 Task: Find hotels under 100k.
Action: Mouse moved to (457, 102)
Screenshot: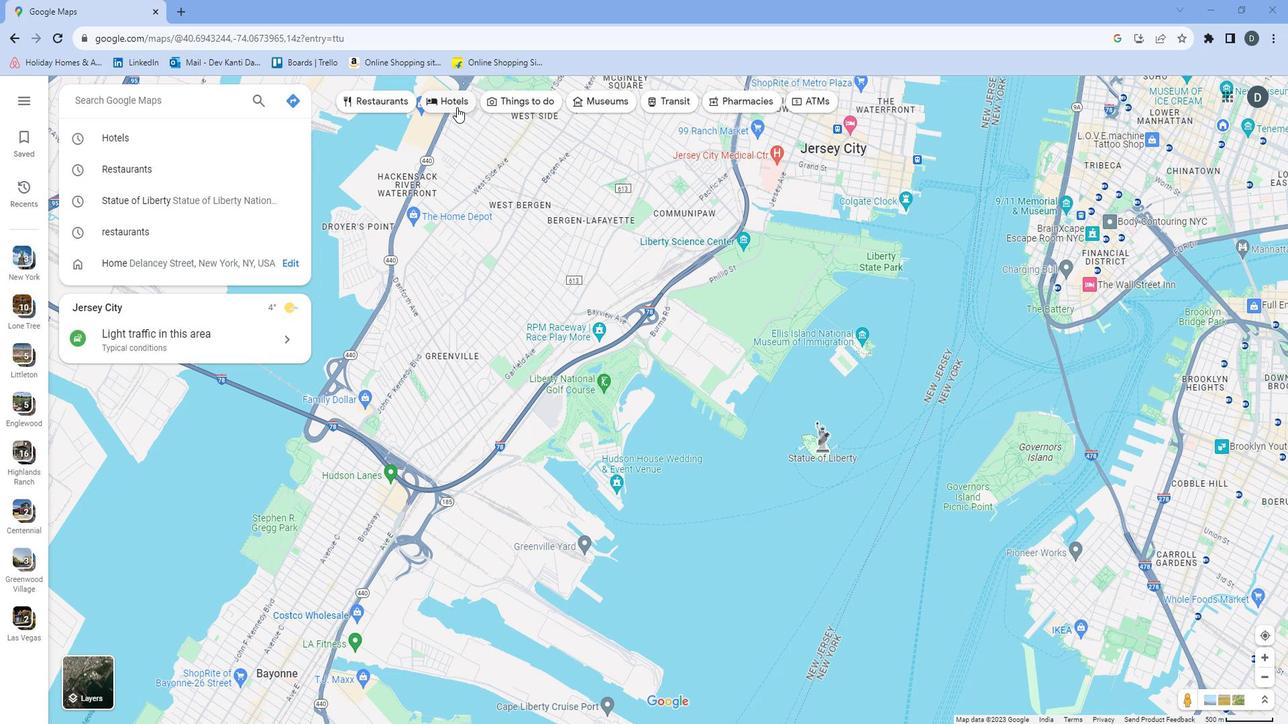 
Action: Mouse pressed left at (457, 102)
Screenshot: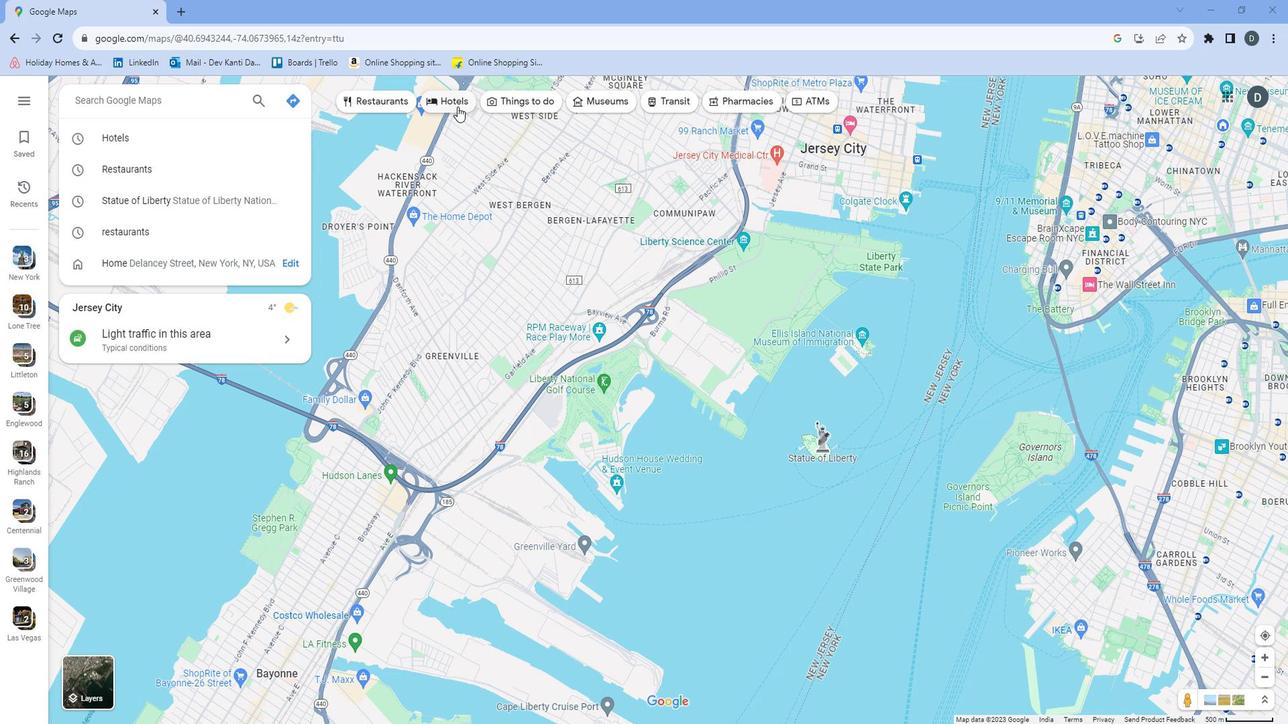 
Action: Mouse moved to (303, 196)
Screenshot: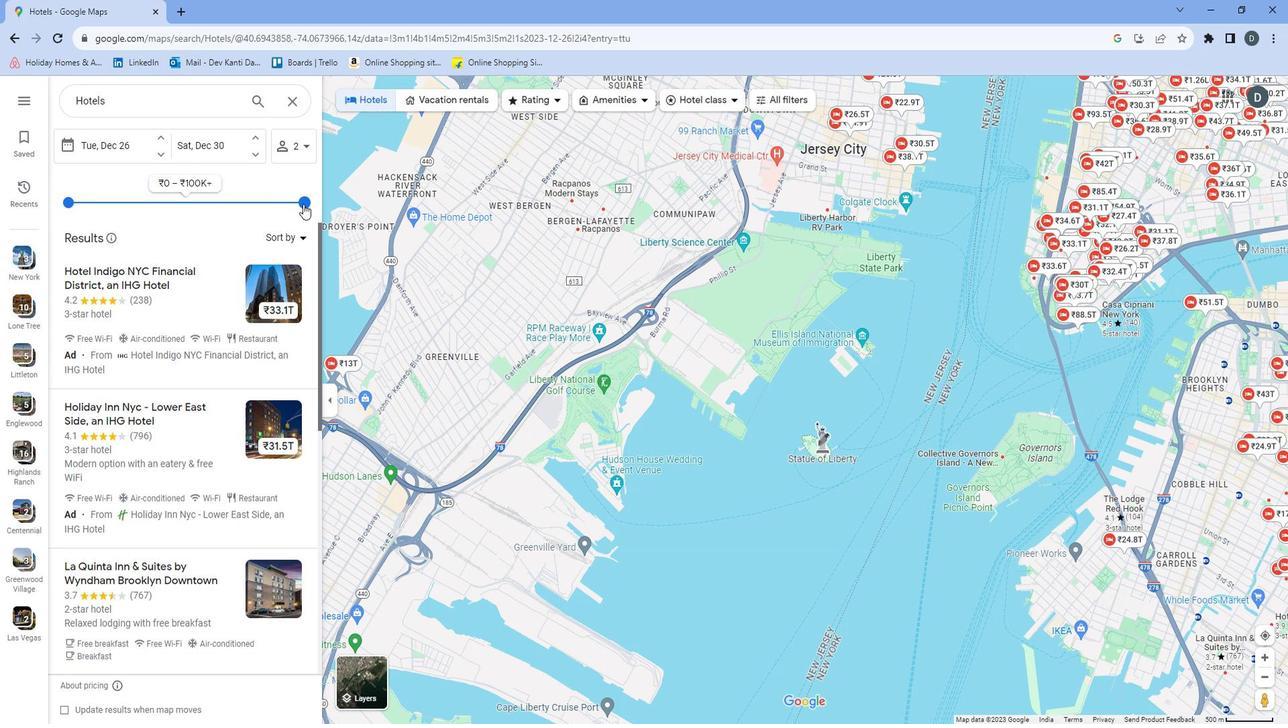 
Action: Mouse pressed left at (303, 196)
Screenshot: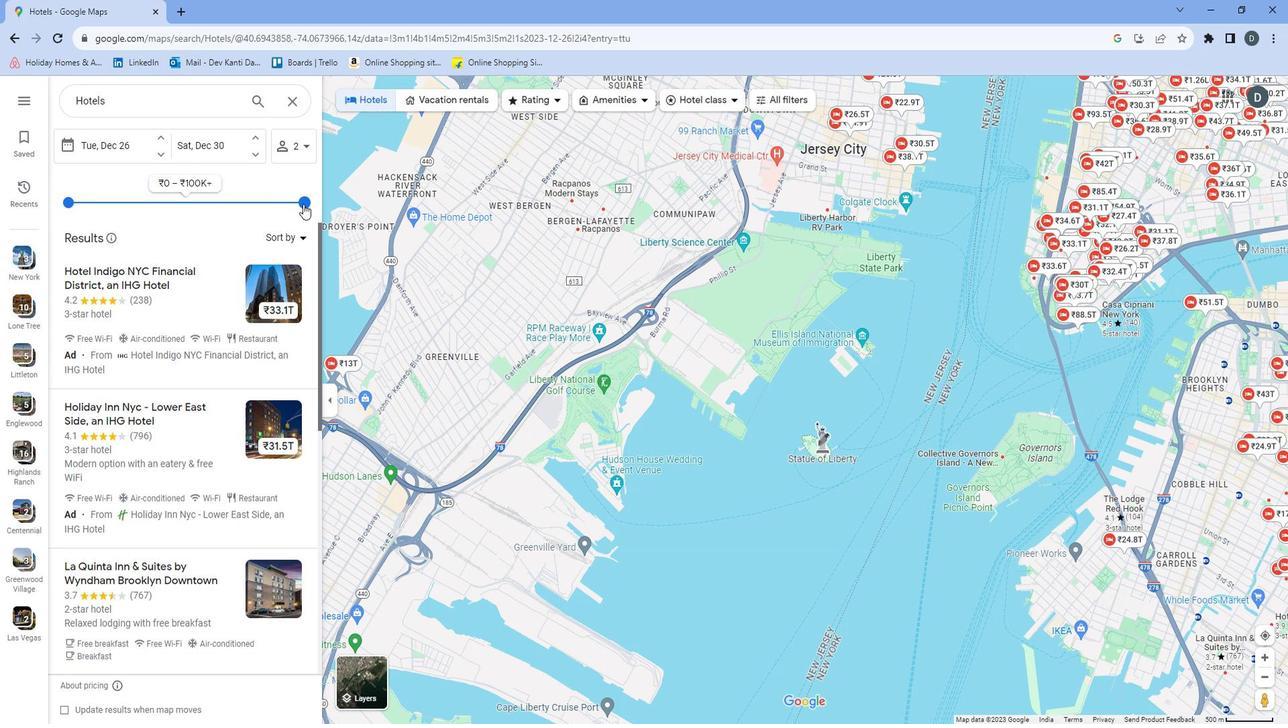 
Action: Mouse moved to (311, 194)
Screenshot: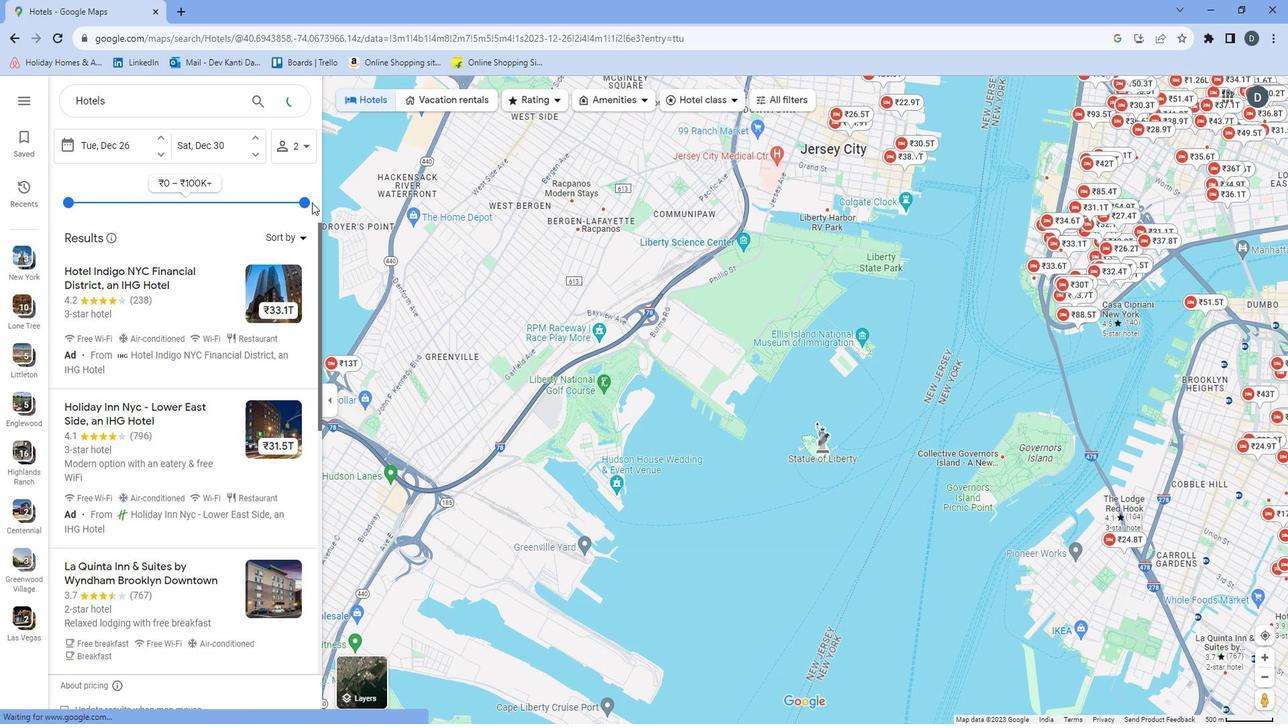 
